 Task: Select the never option in the automatically open peek view.
Action: Mouse moved to (133, 594)
Screenshot: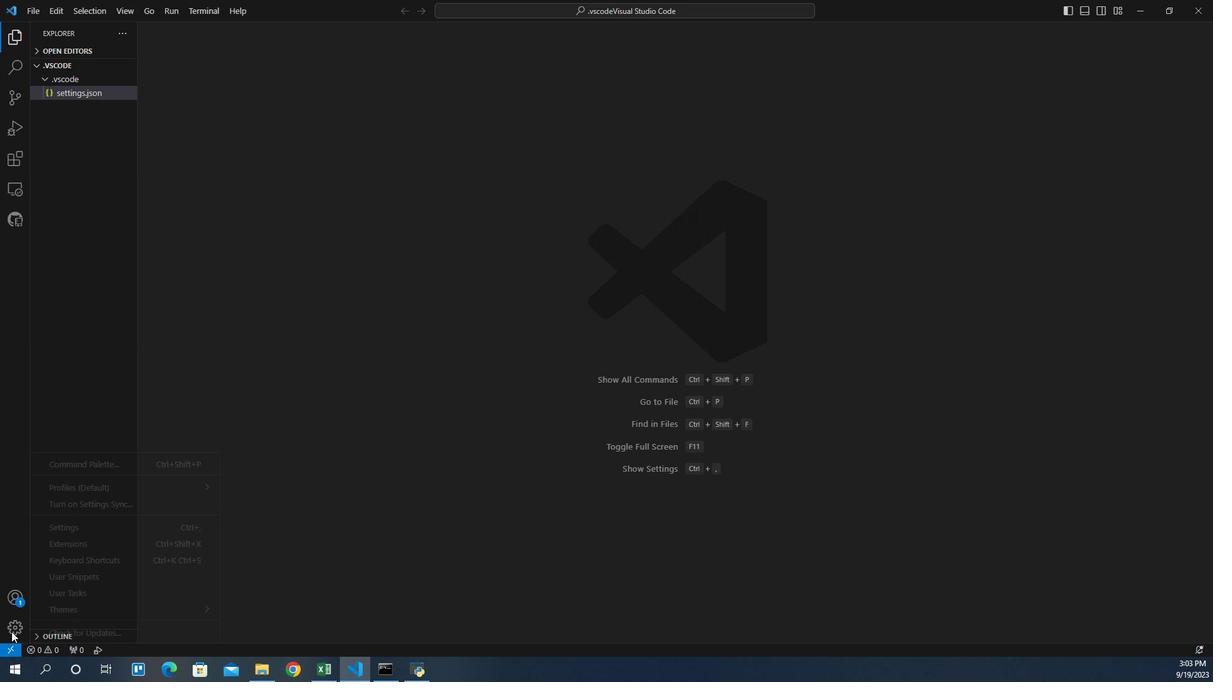 
Action: Mouse pressed left at (133, 594)
Screenshot: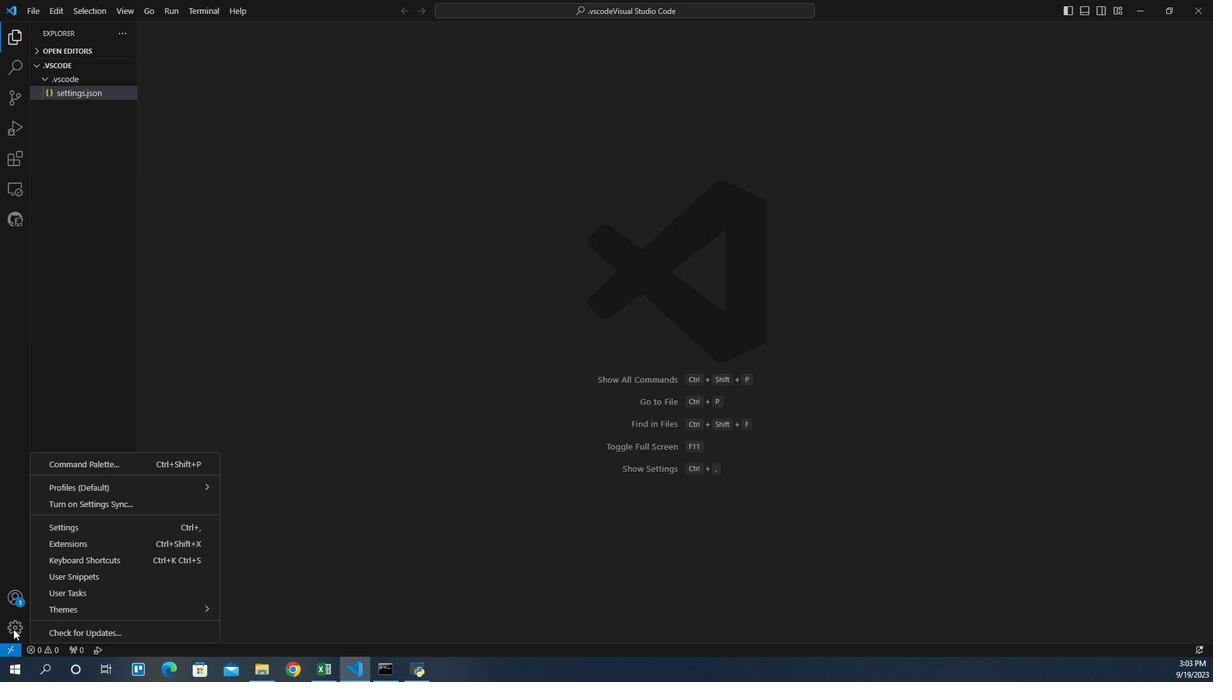 
Action: Mouse moved to (169, 496)
Screenshot: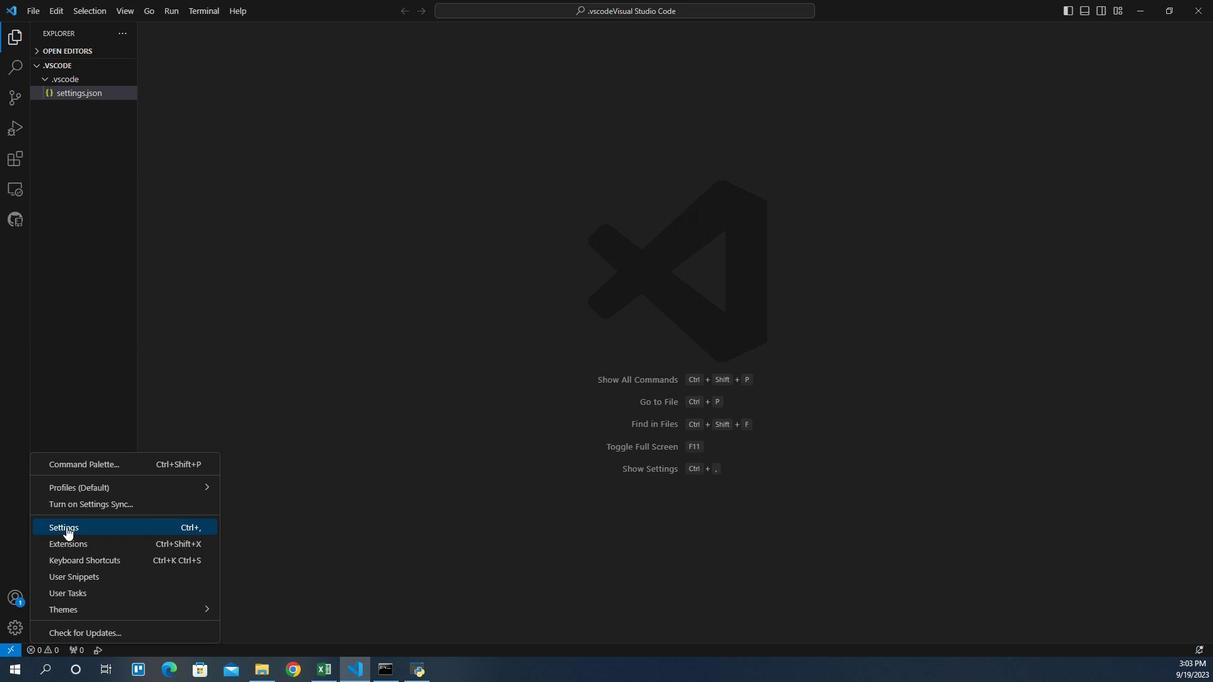 
Action: Mouse pressed left at (169, 496)
Screenshot: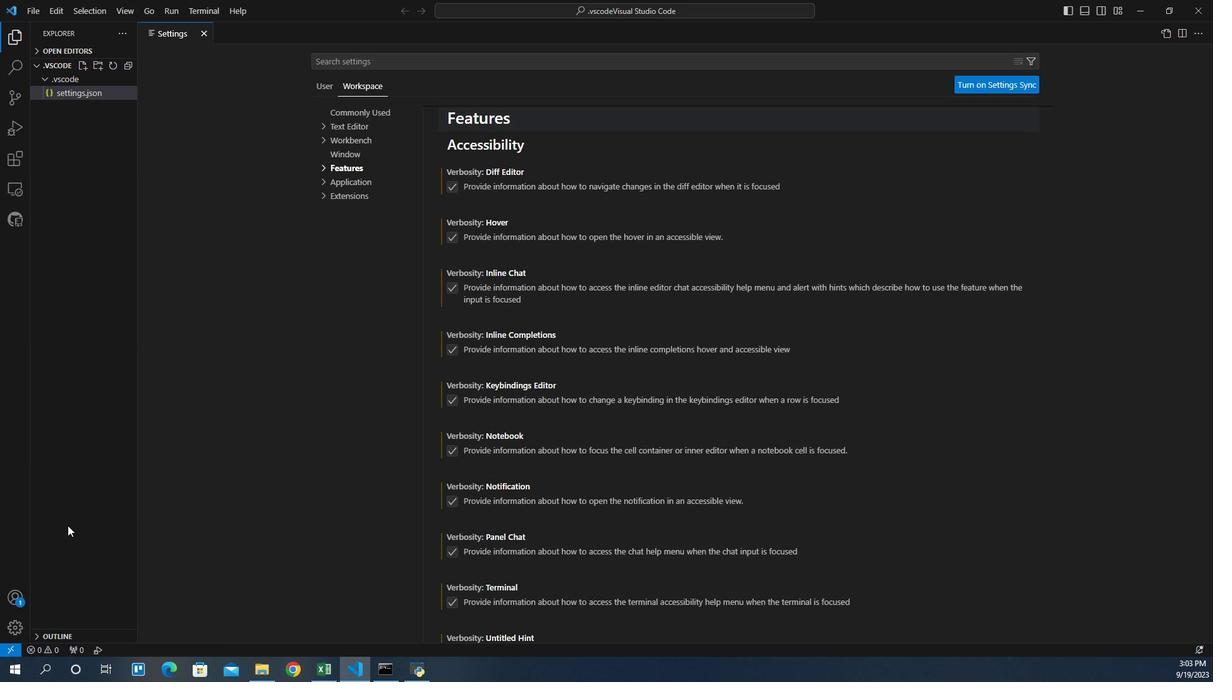 
Action: Mouse moved to (355, 78)
Screenshot: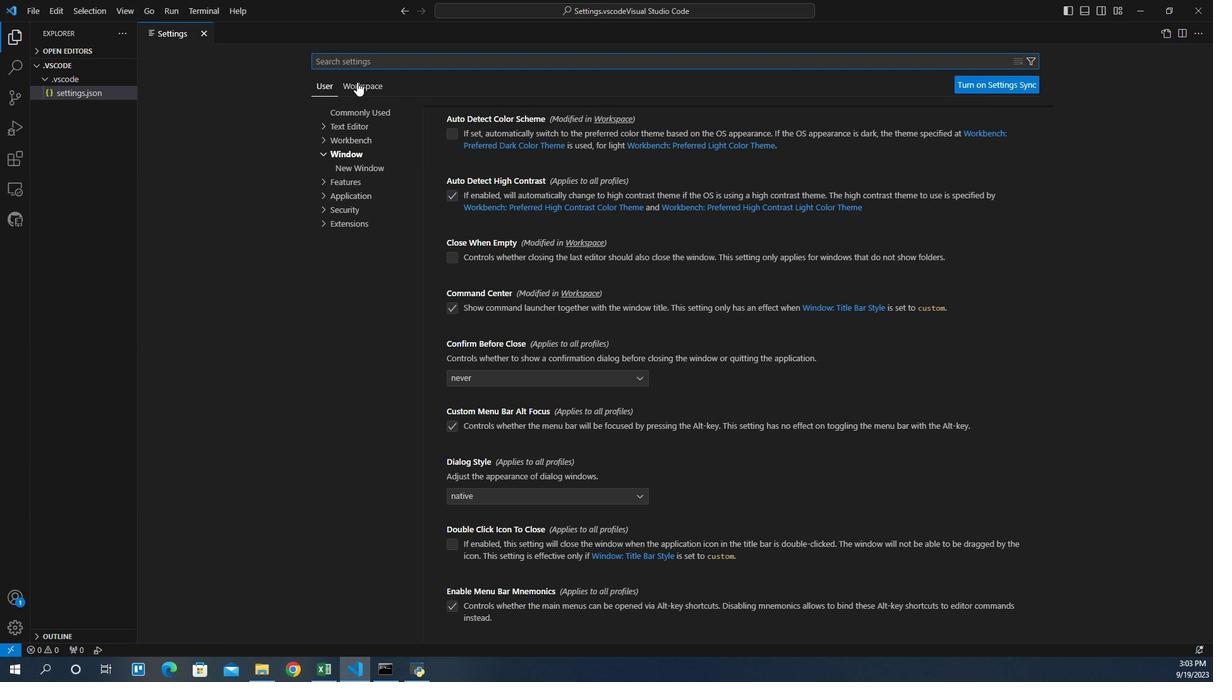 
Action: Mouse pressed left at (355, 78)
Screenshot: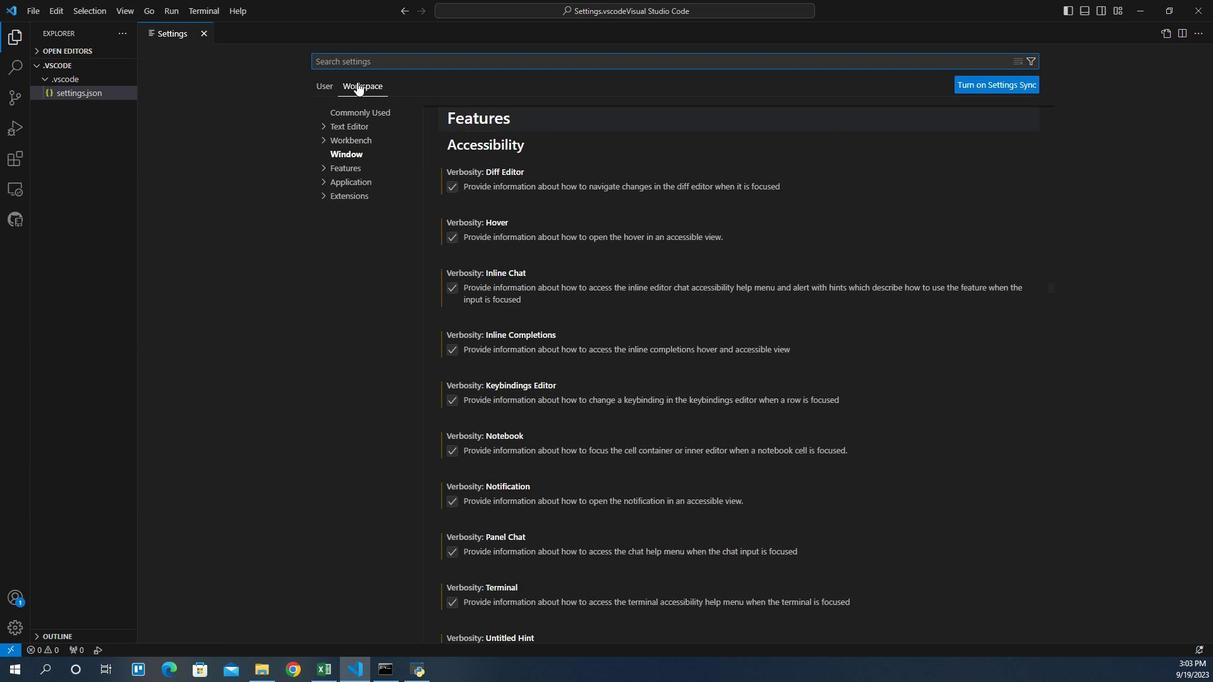 
Action: Mouse moved to (340, 156)
Screenshot: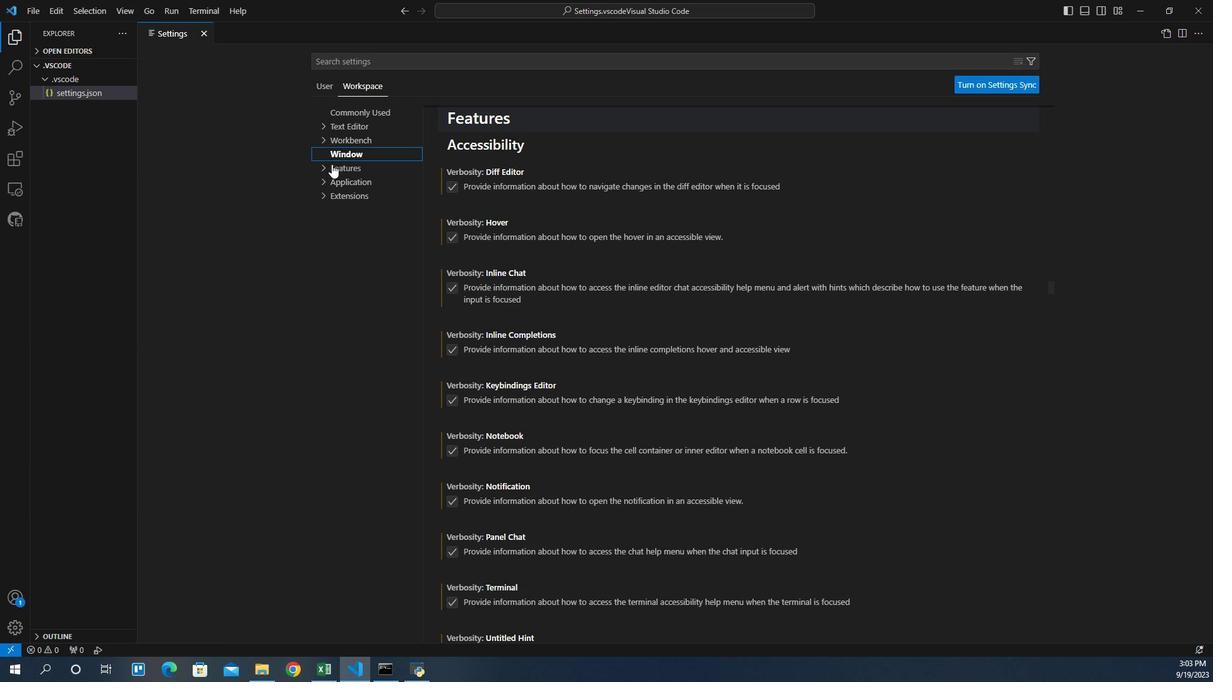 
Action: Mouse pressed left at (340, 156)
Screenshot: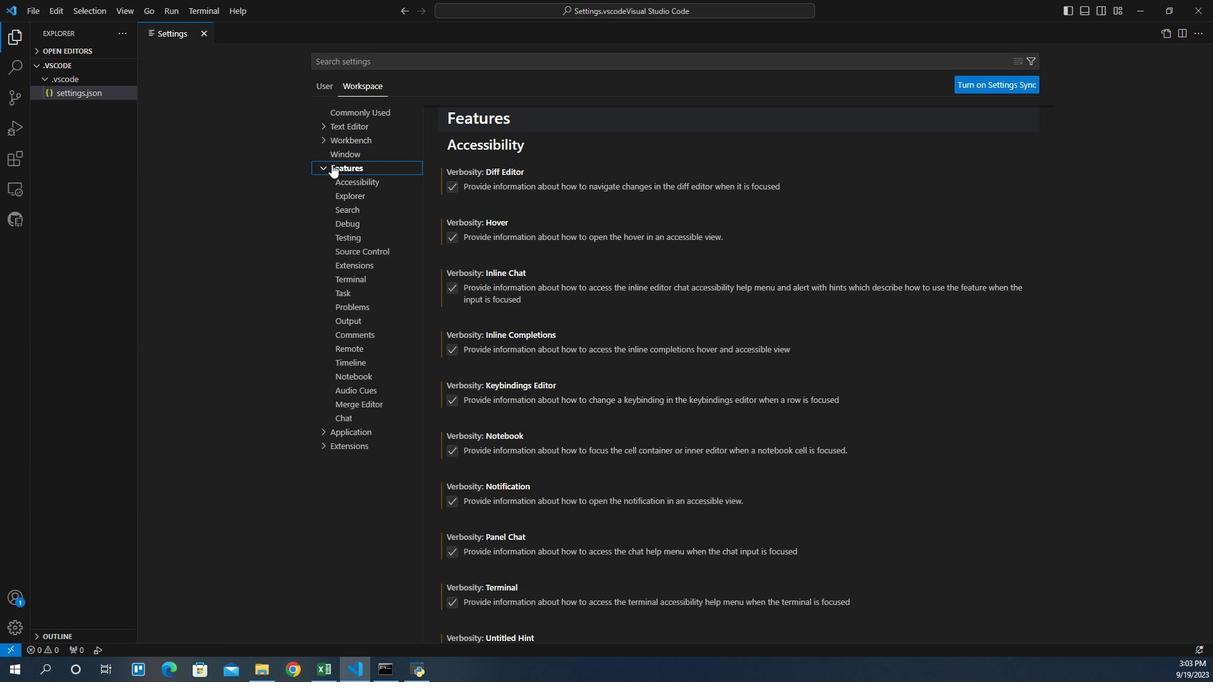 
Action: Mouse moved to (346, 221)
Screenshot: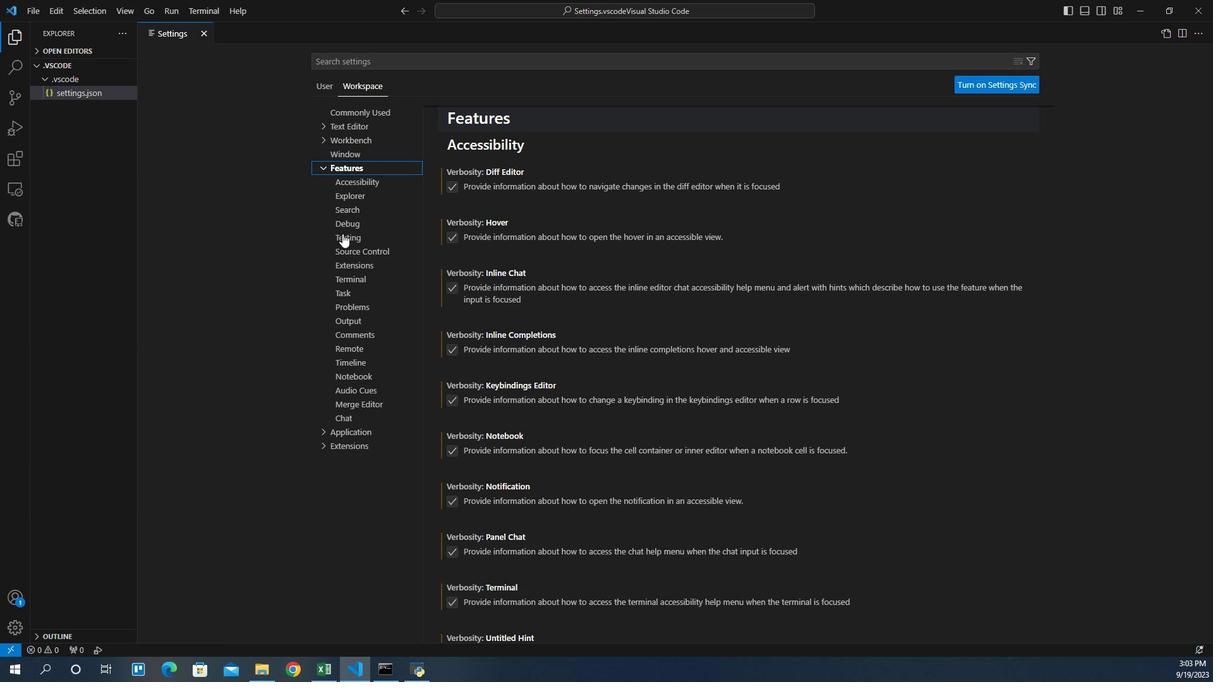 
Action: Mouse pressed left at (346, 221)
Screenshot: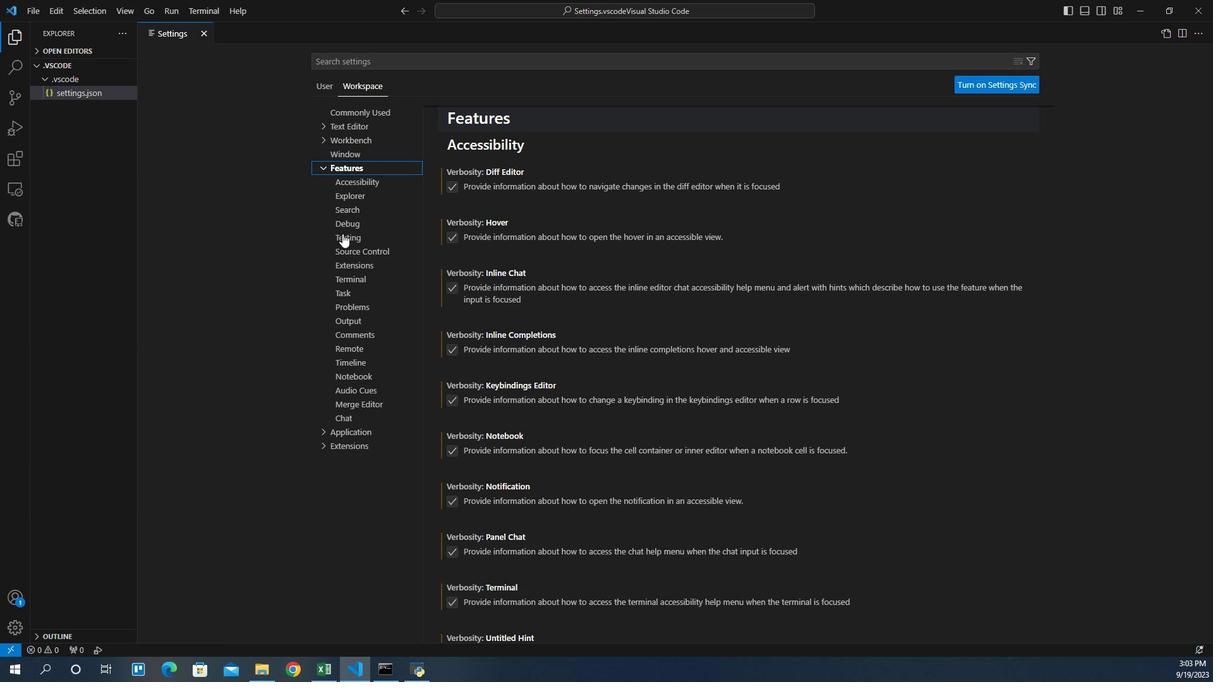 
Action: Mouse moved to (437, 215)
Screenshot: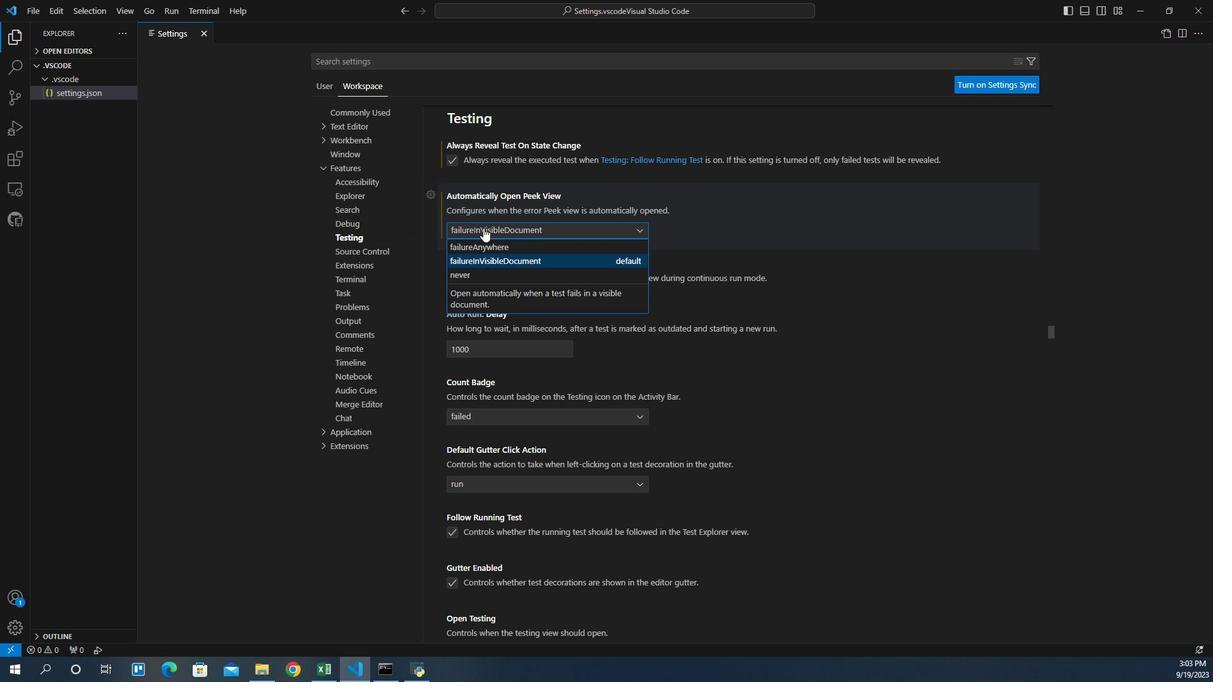 
Action: Mouse pressed left at (437, 215)
Screenshot: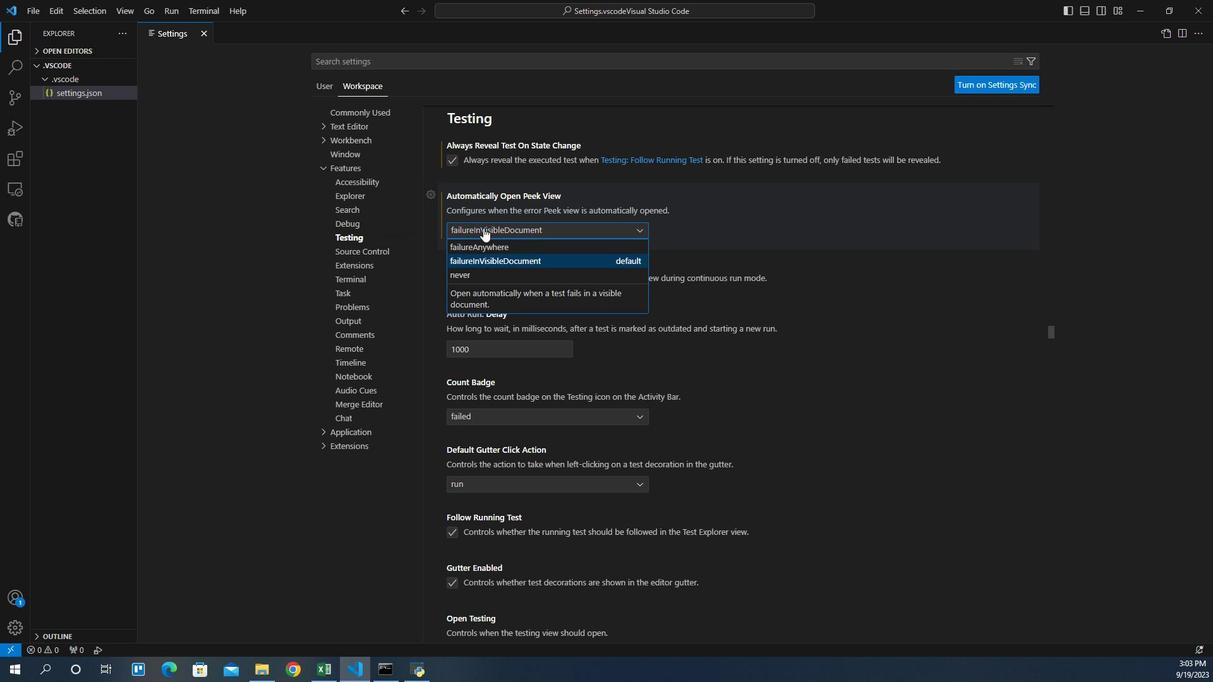 
Action: Mouse moved to (425, 257)
Screenshot: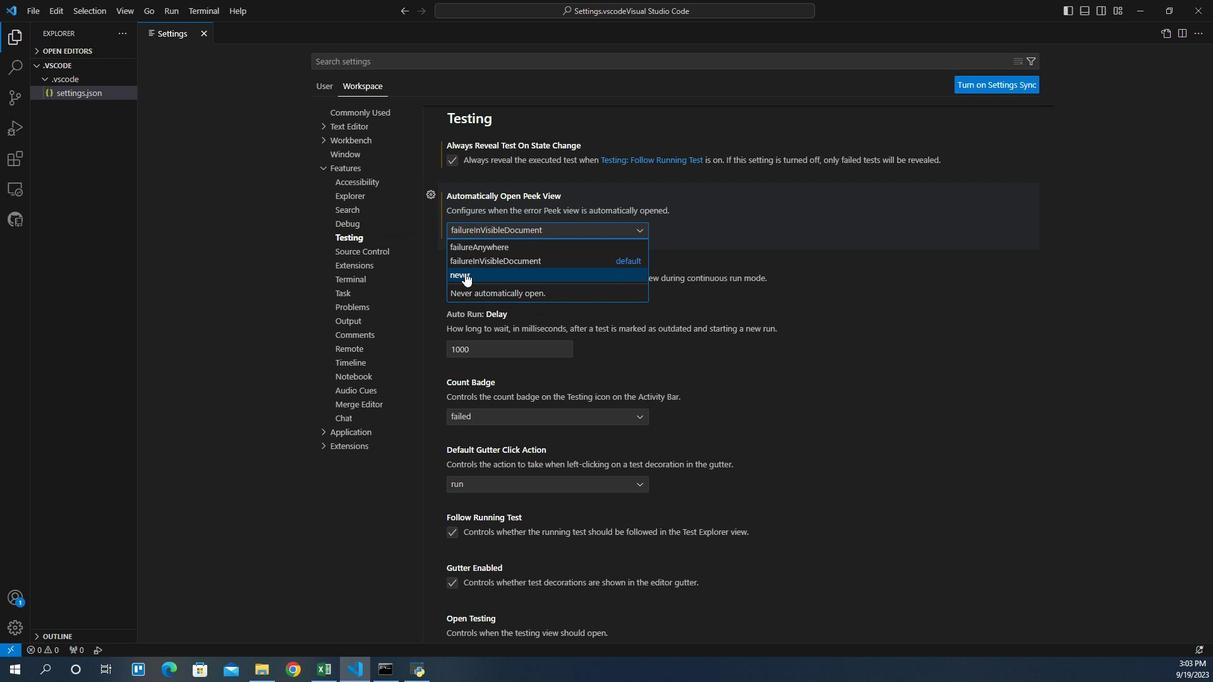 
Action: Mouse pressed left at (425, 257)
Screenshot: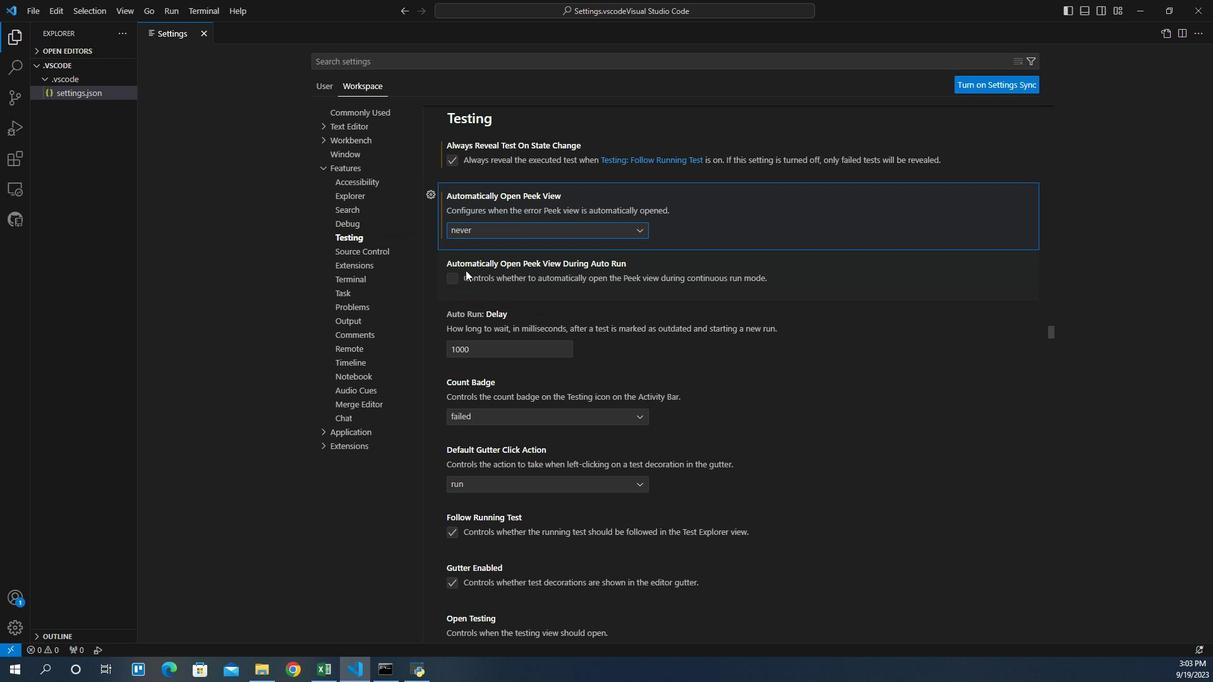 
Action: Mouse moved to (434, 231)
Screenshot: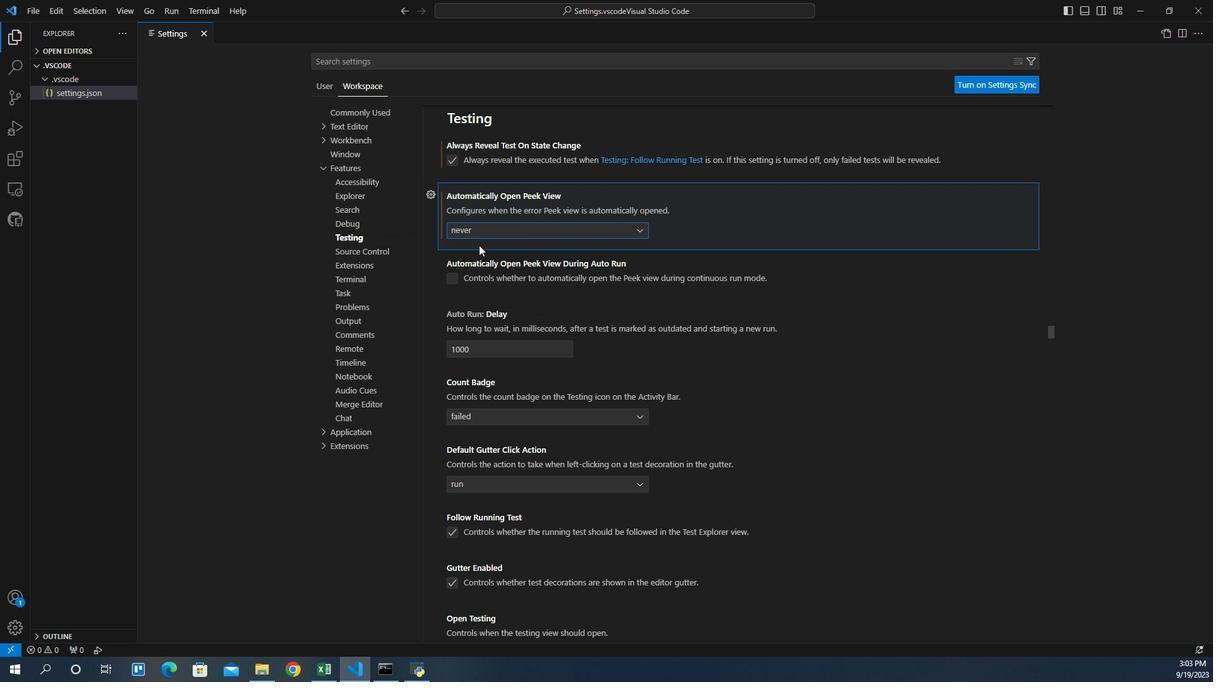 
